 Task: Create a task  Implement a new cloud-based logistics management system for a company , assign it to team member softage.2@softage.net in the project AnchorTech and update the status of the task to  On Track  , set the priority of the task to High
Action: Mouse moved to (79, 59)
Screenshot: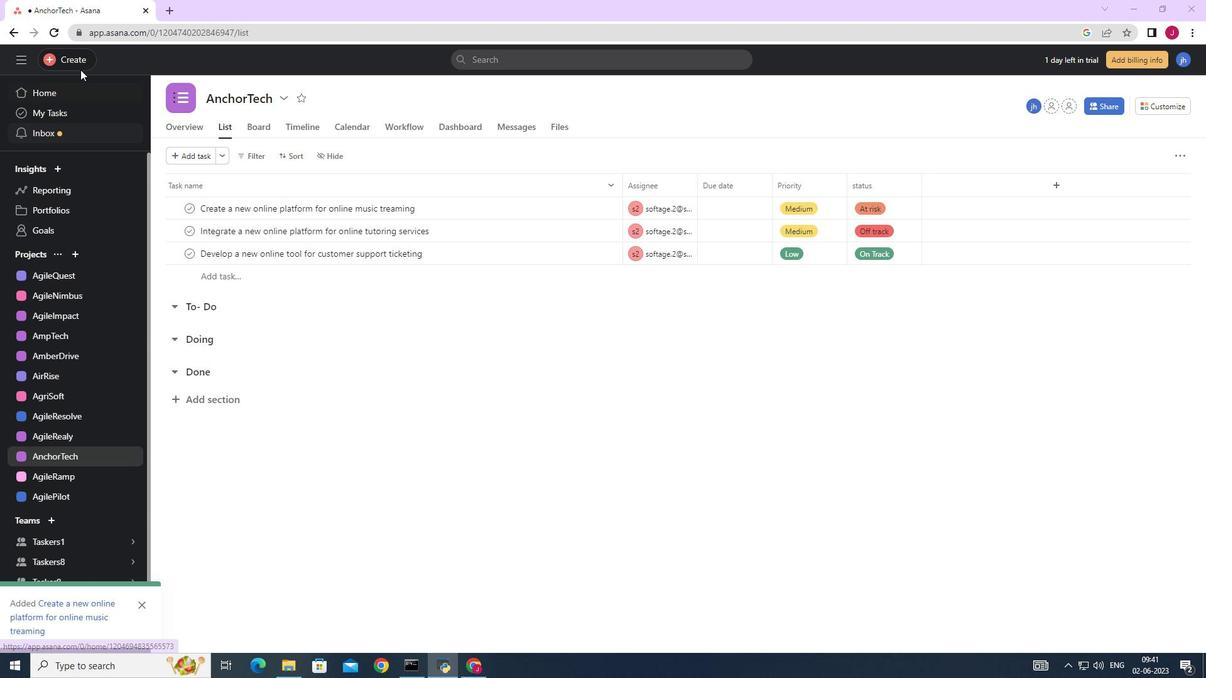 
Action: Mouse pressed left at (79, 59)
Screenshot: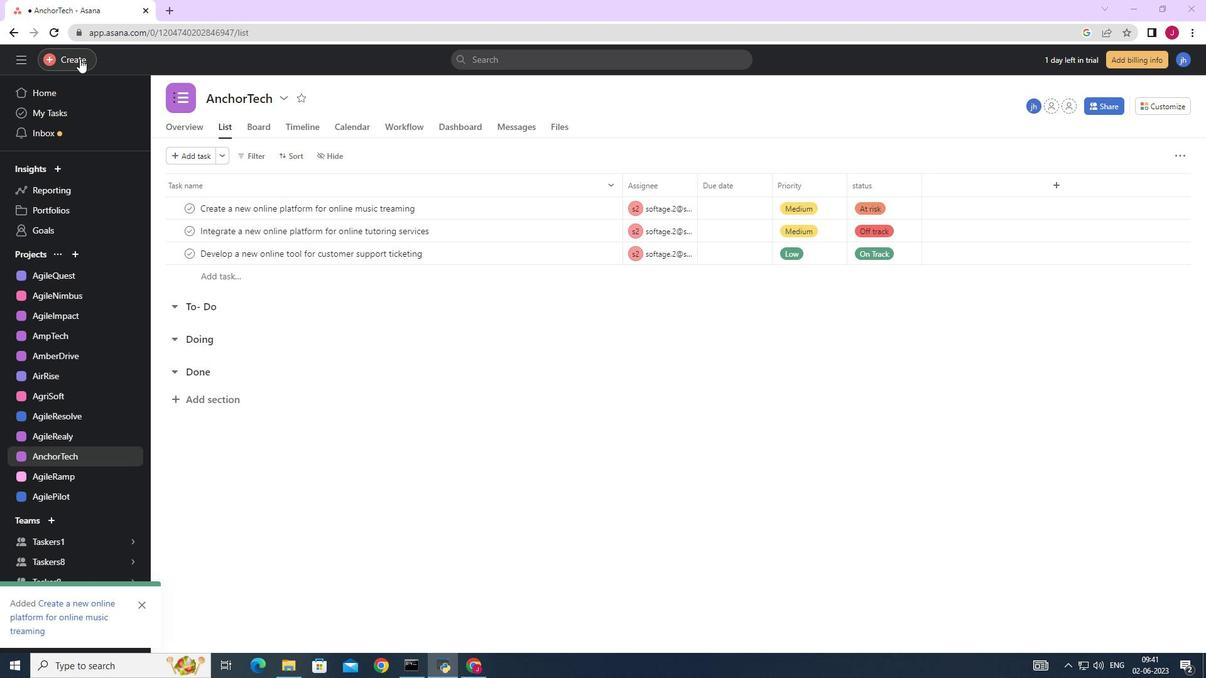 
Action: Mouse moved to (153, 65)
Screenshot: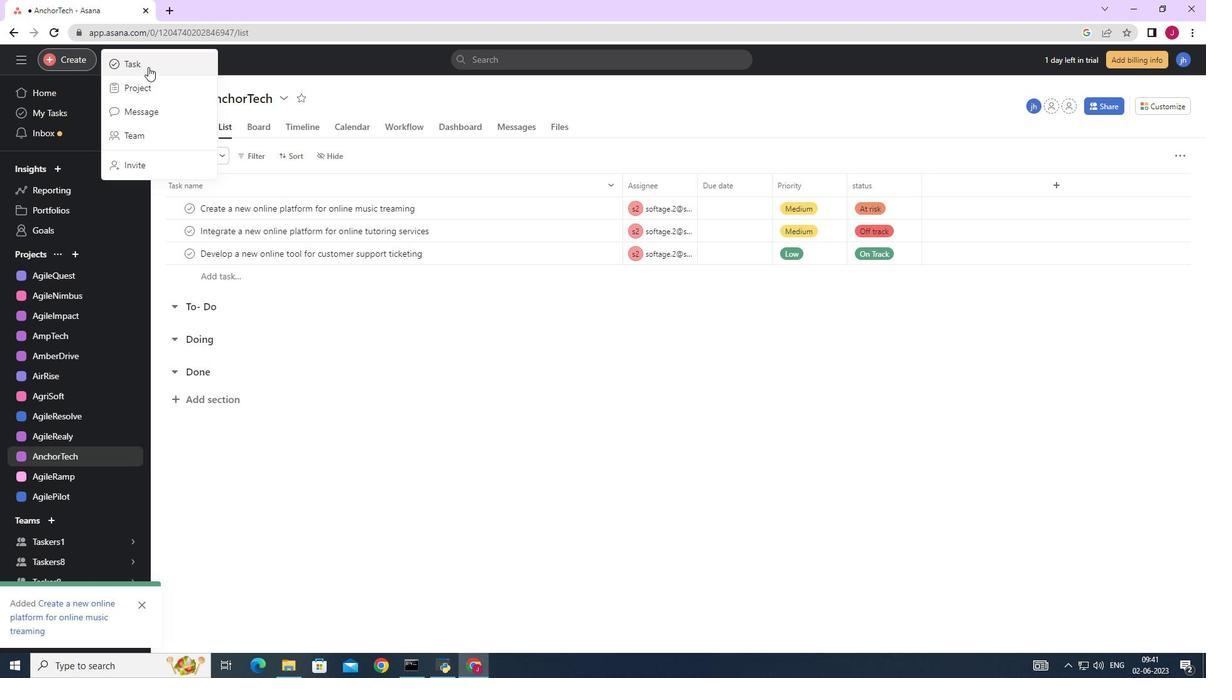 
Action: Mouse pressed left at (153, 65)
Screenshot: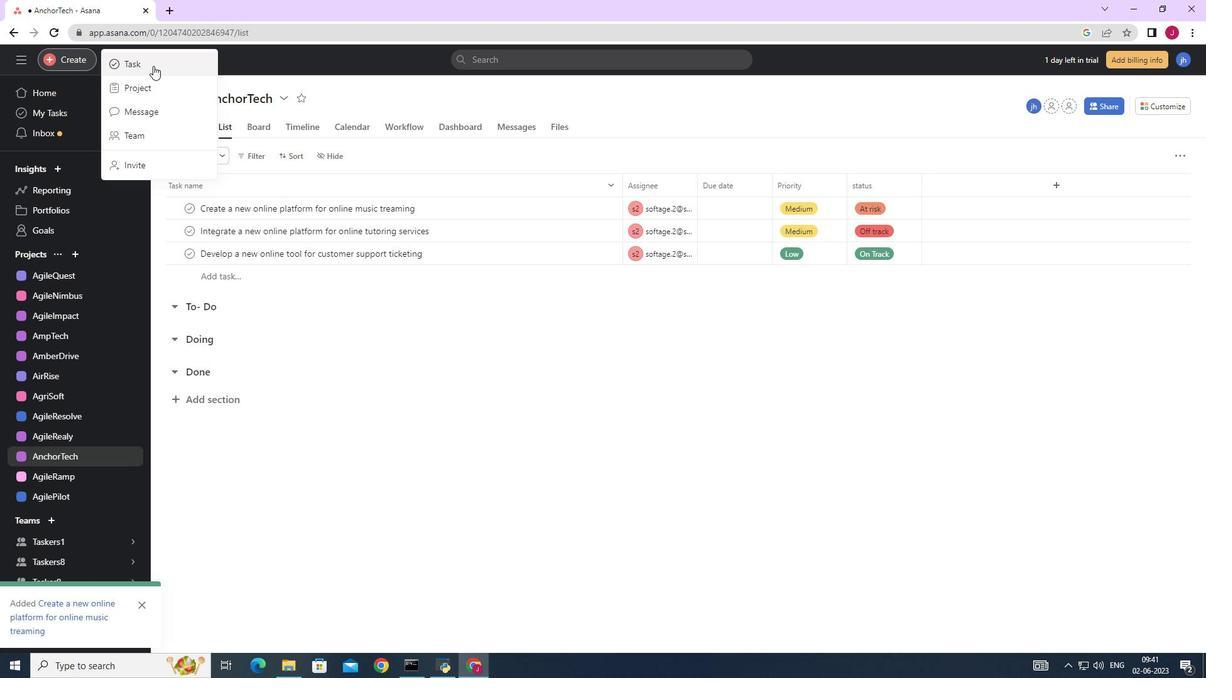 
Action: Mouse moved to (981, 418)
Screenshot: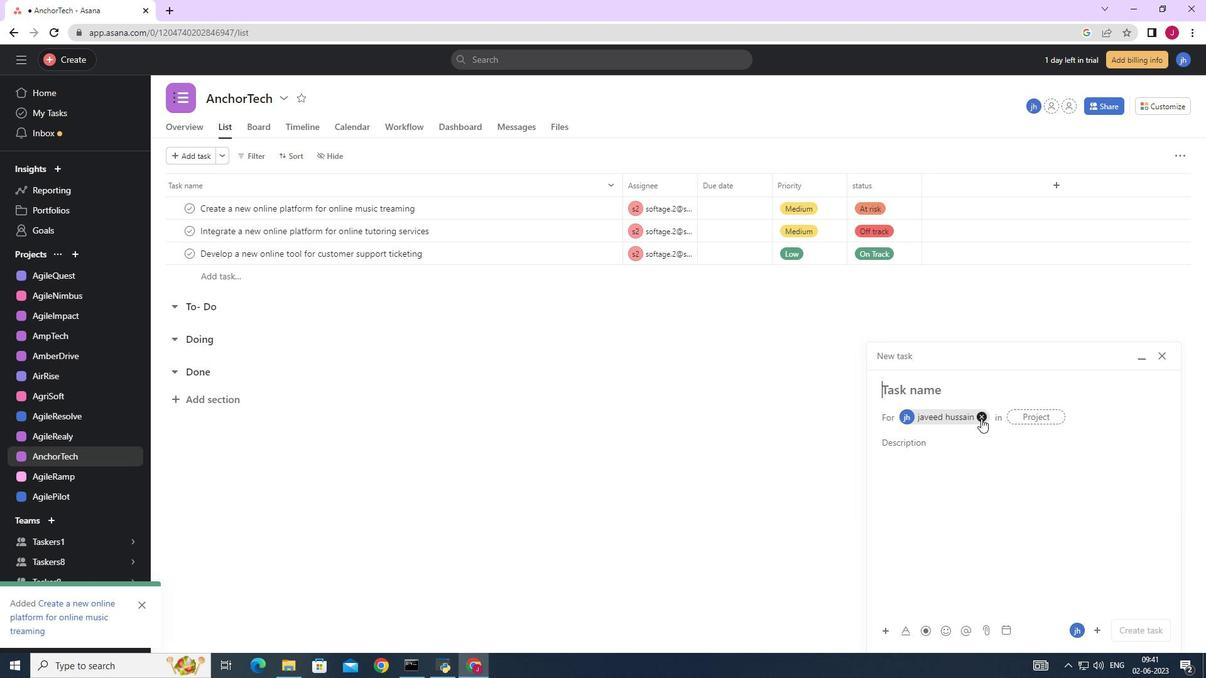 
Action: Mouse pressed left at (981, 418)
Screenshot: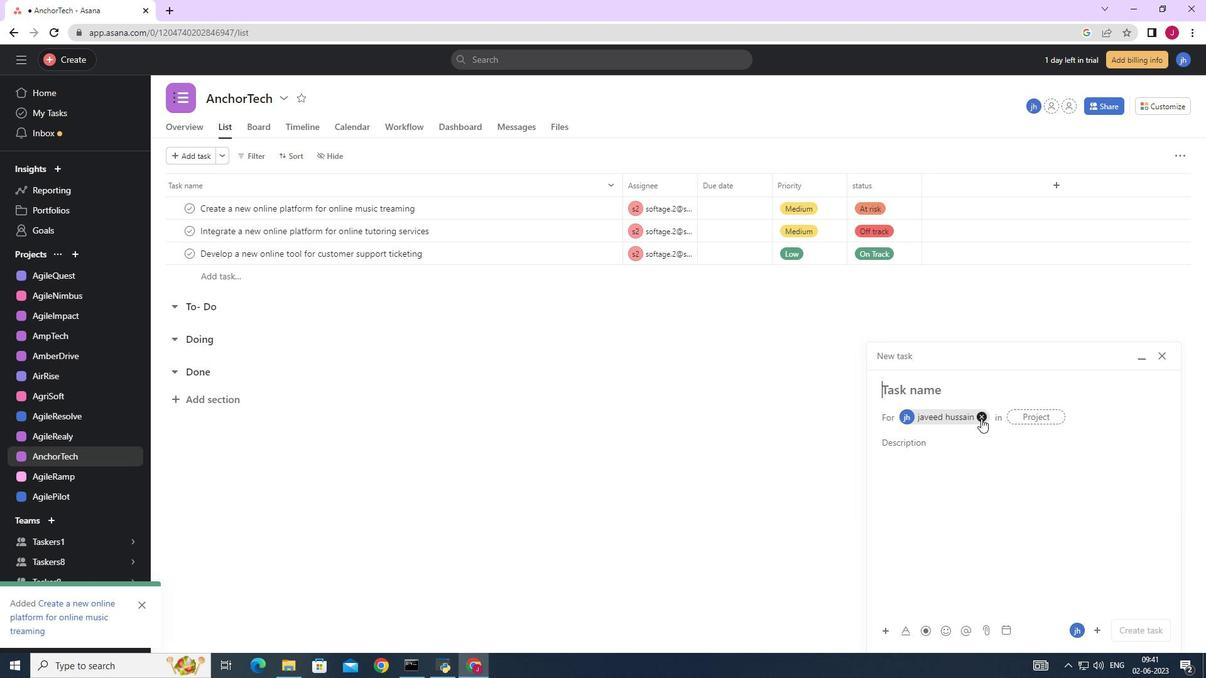 
Action: Mouse moved to (911, 391)
Screenshot: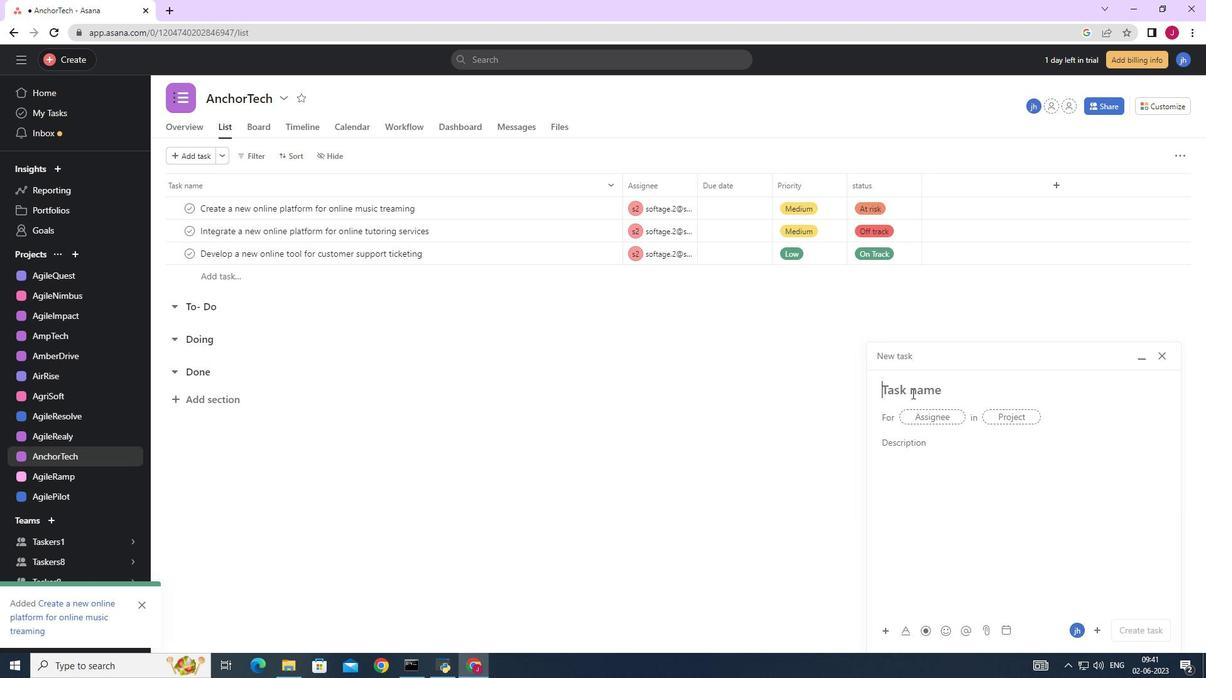 
Action: Mouse pressed left at (911, 391)
Screenshot: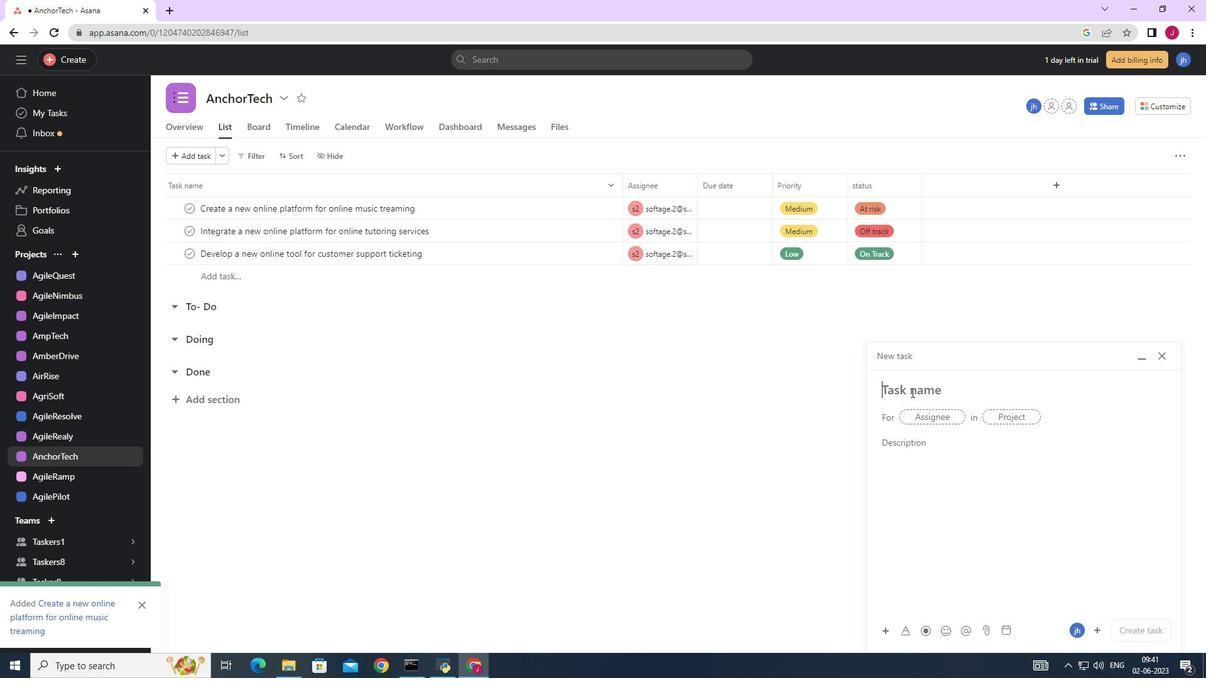 
Action: Key pressed <Key.caps_lock>I<Key.caps_lock>mplement<Key.space>a<Key.space>new<Key.space>cloud0<Key.backspace>-based<Key.space>logistics<Key.space>management<Key.space>system<Key.space>for<Key.space>a<Key.space>company
Screenshot: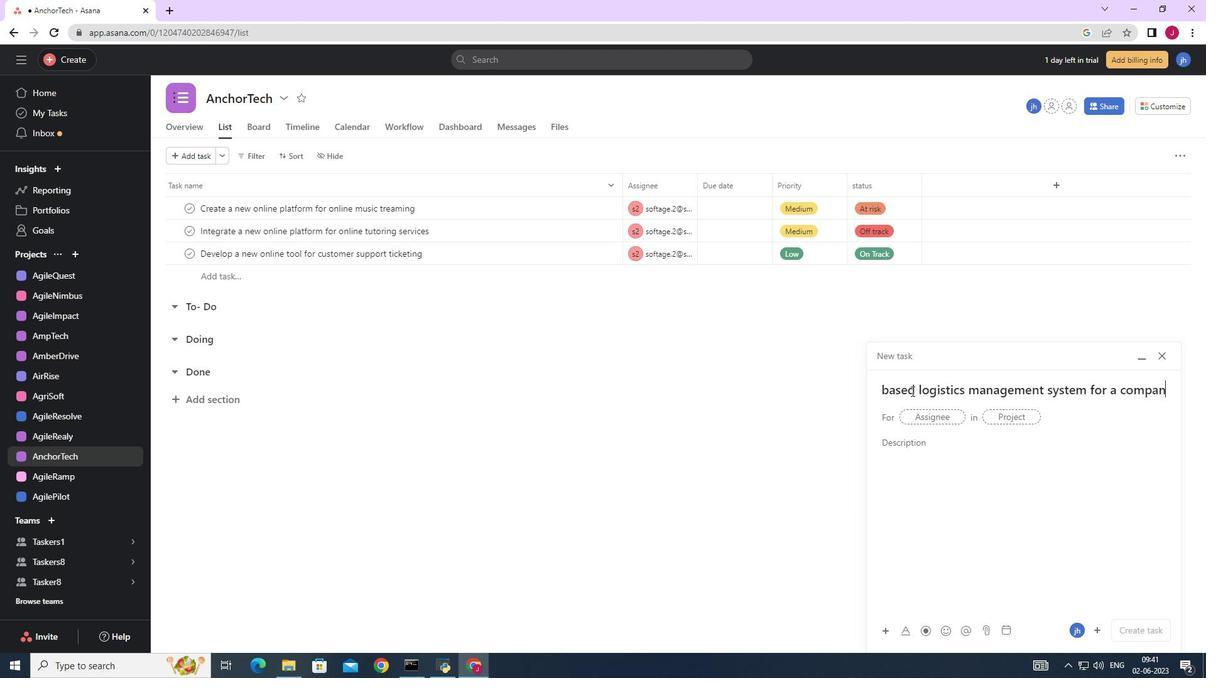 
Action: Mouse moved to (925, 419)
Screenshot: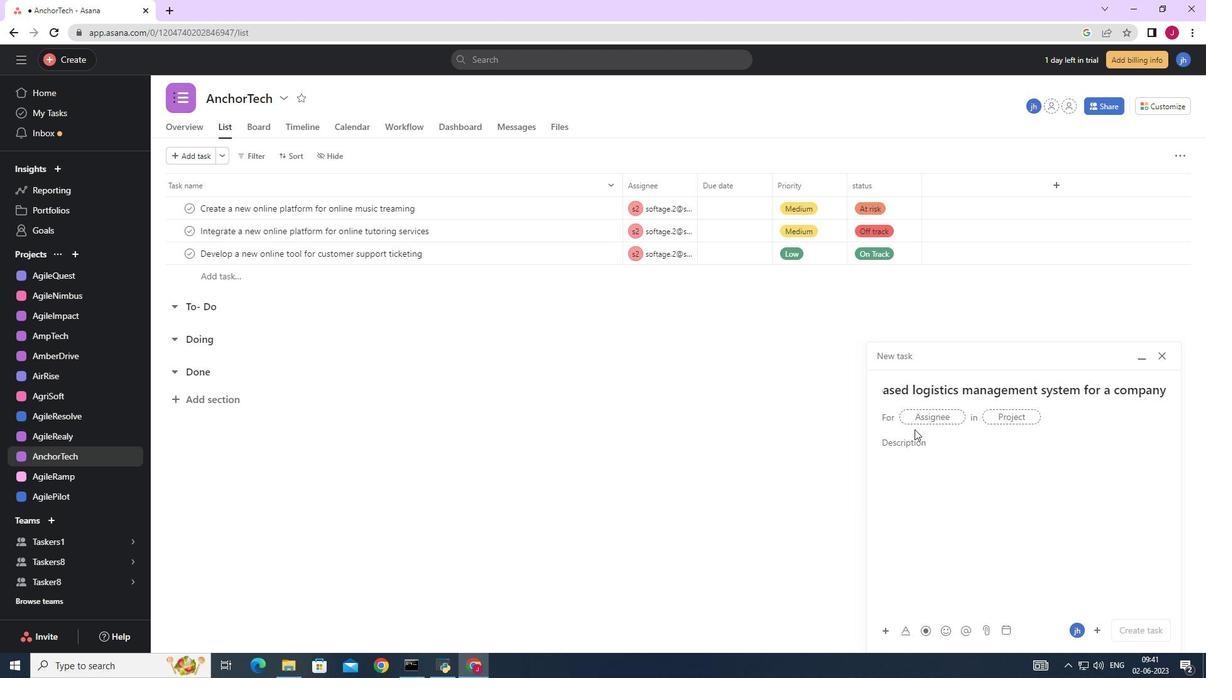 
Action: Mouse pressed left at (925, 419)
Screenshot: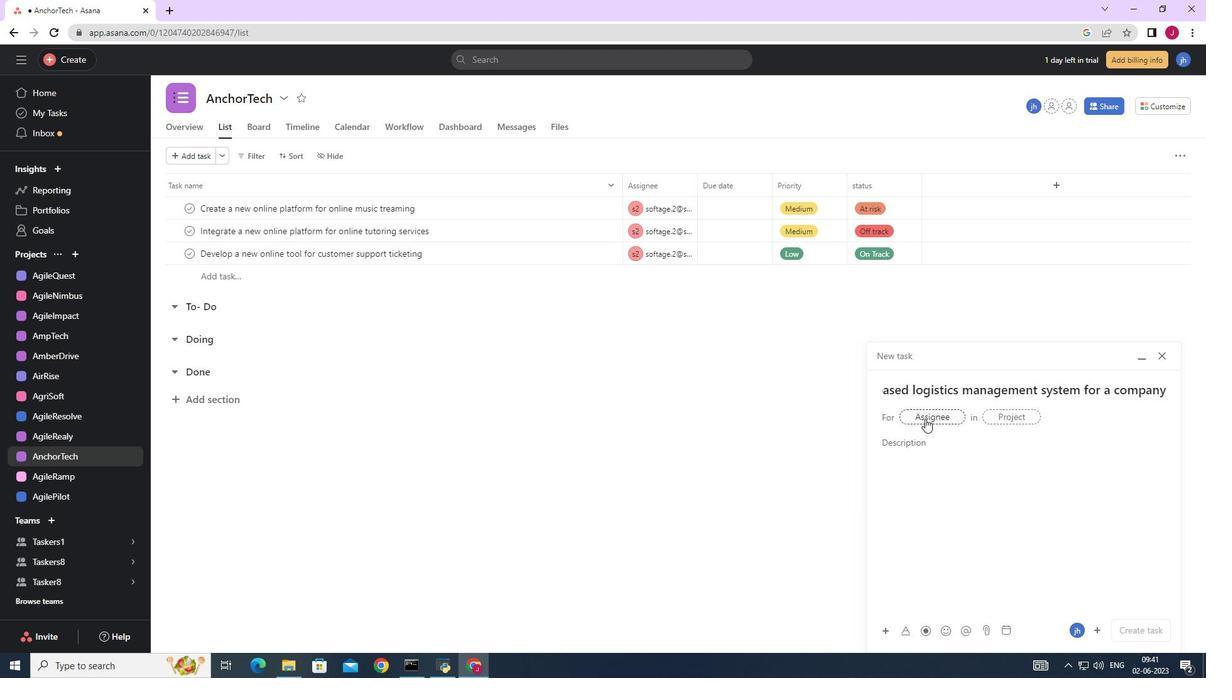 
Action: Key pressed softage.2
Screenshot: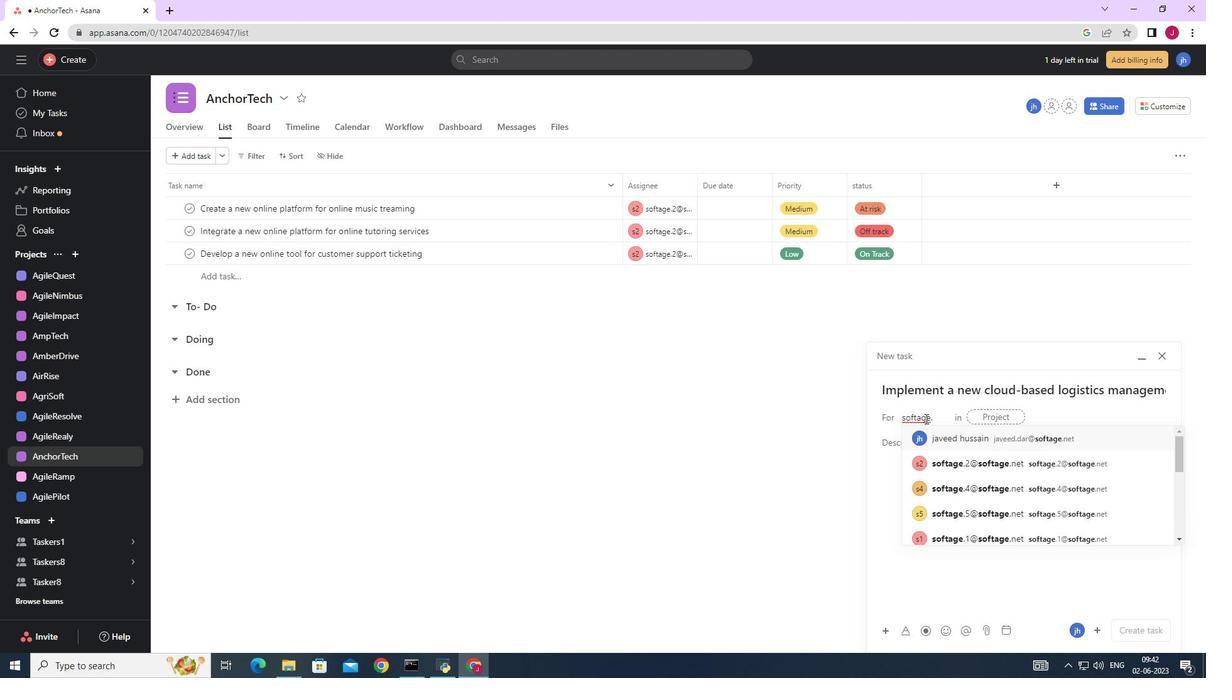 
Action: Mouse moved to (959, 439)
Screenshot: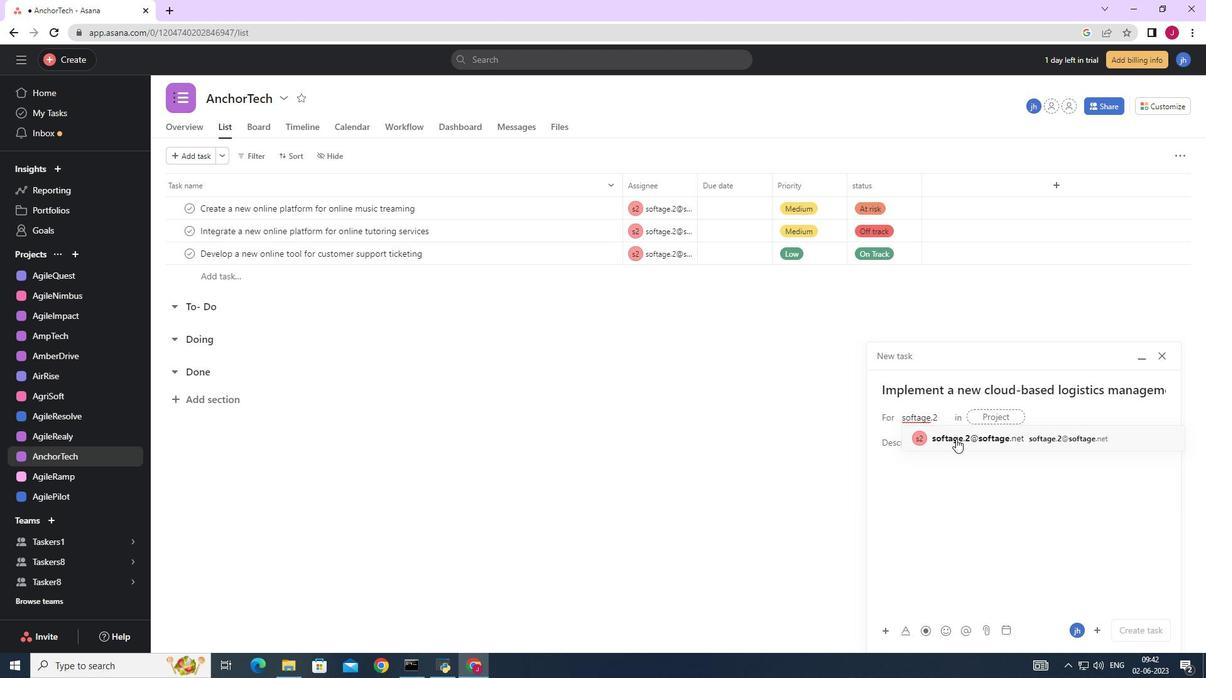 
Action: Mouse pressed left at (959, 439)
Screenshot: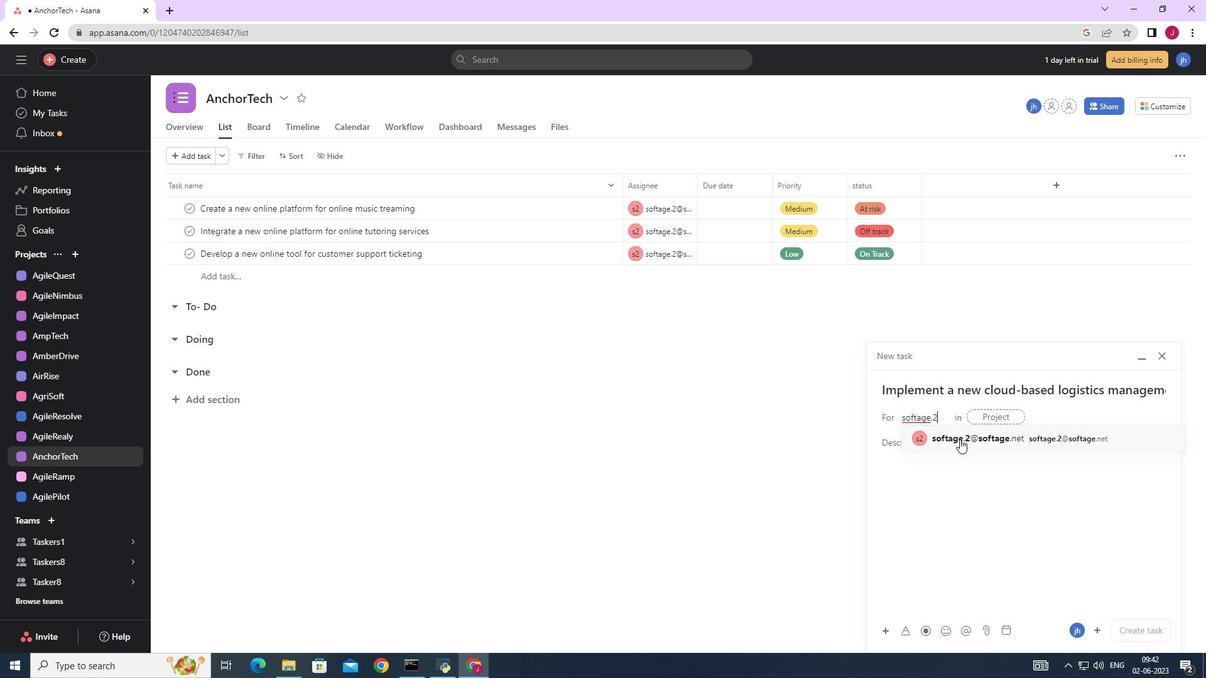 
Action: Mouse moved to (814, 439)
Screenshot: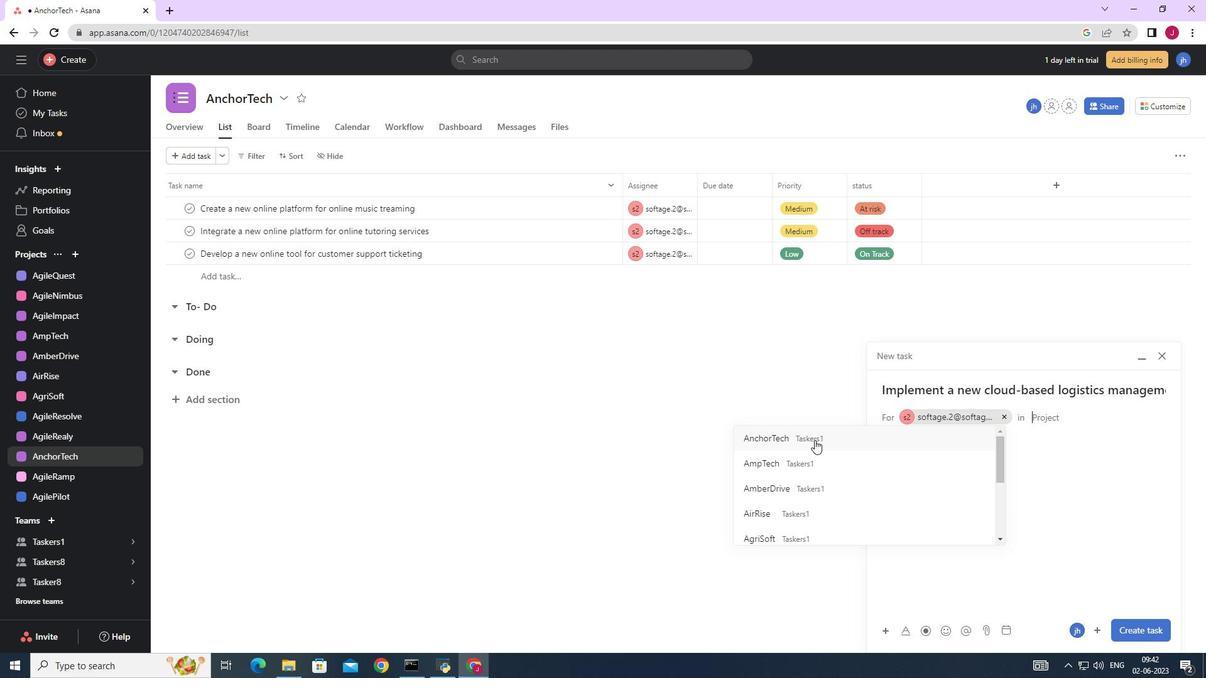 
Action: Mouse pressed left at (814, 439)
Screenshot: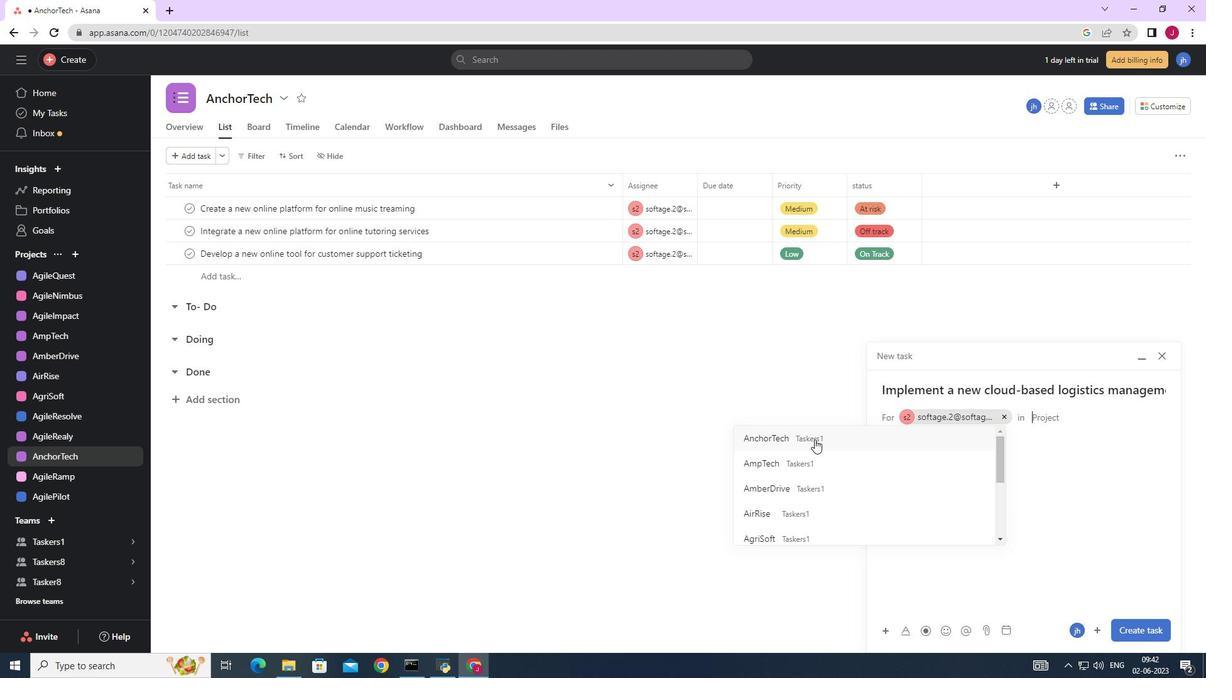 
Action: Mouse moved to (940, 447)
Screenshot: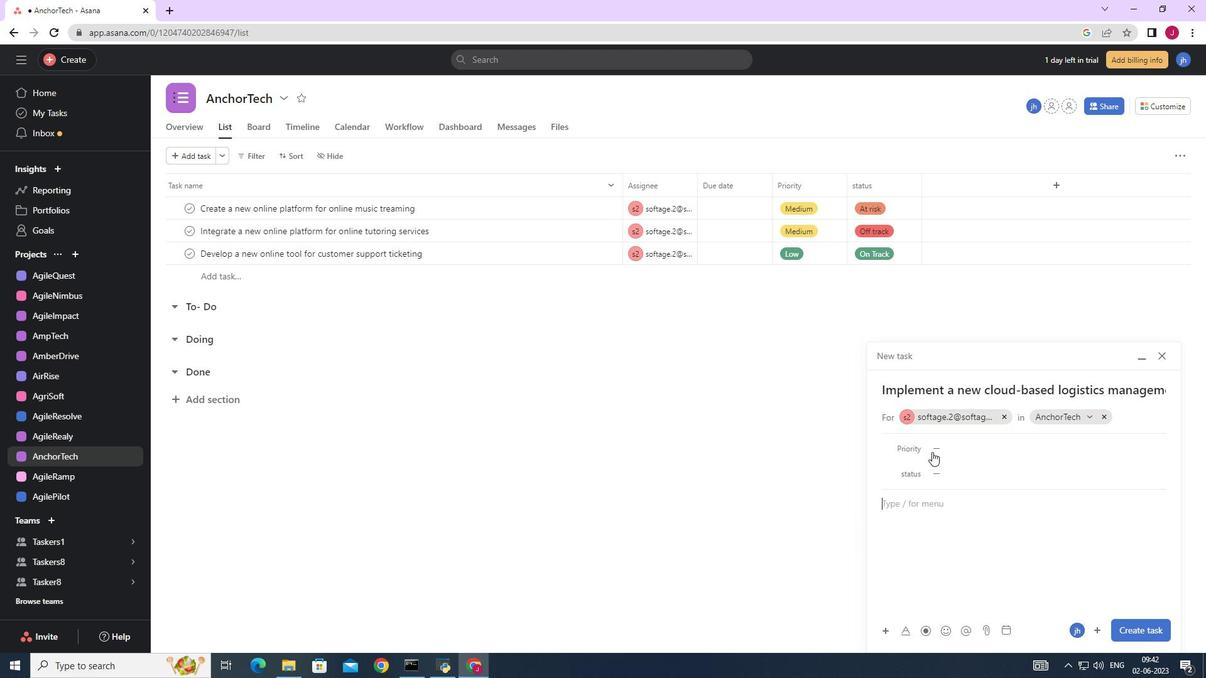 
Action: Mouse pressed left at (940, 447)
Screenshot: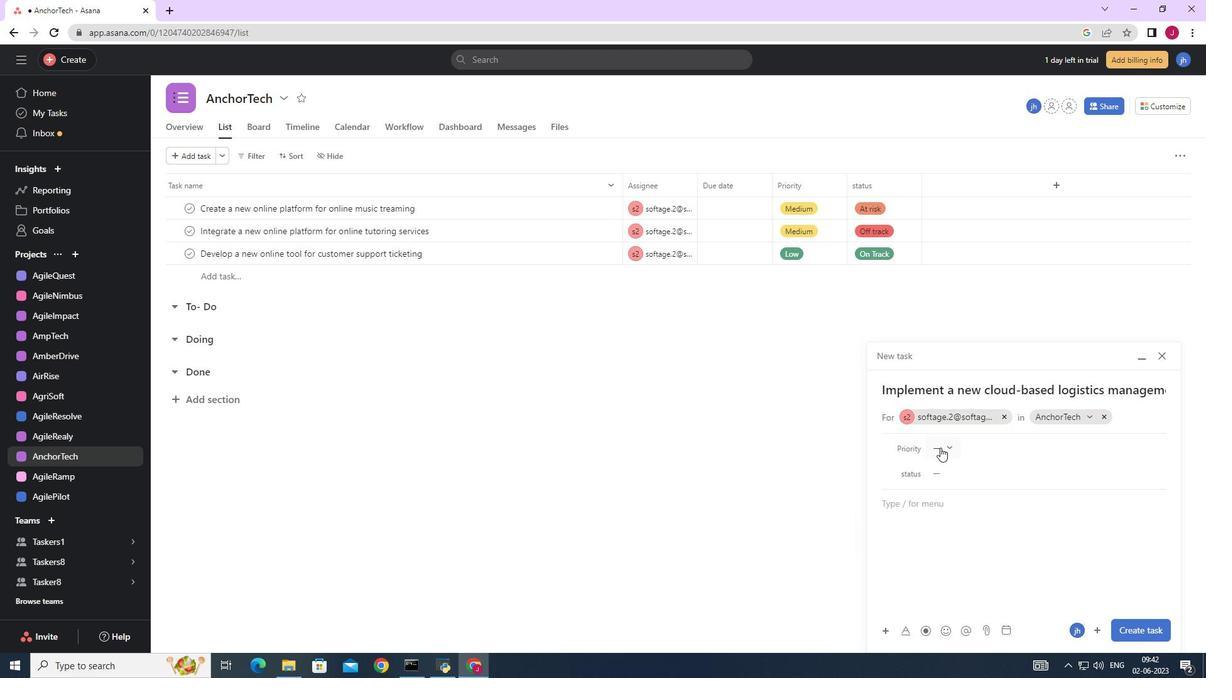 
Action: Mouse moved to (962, 485)
Screenshot: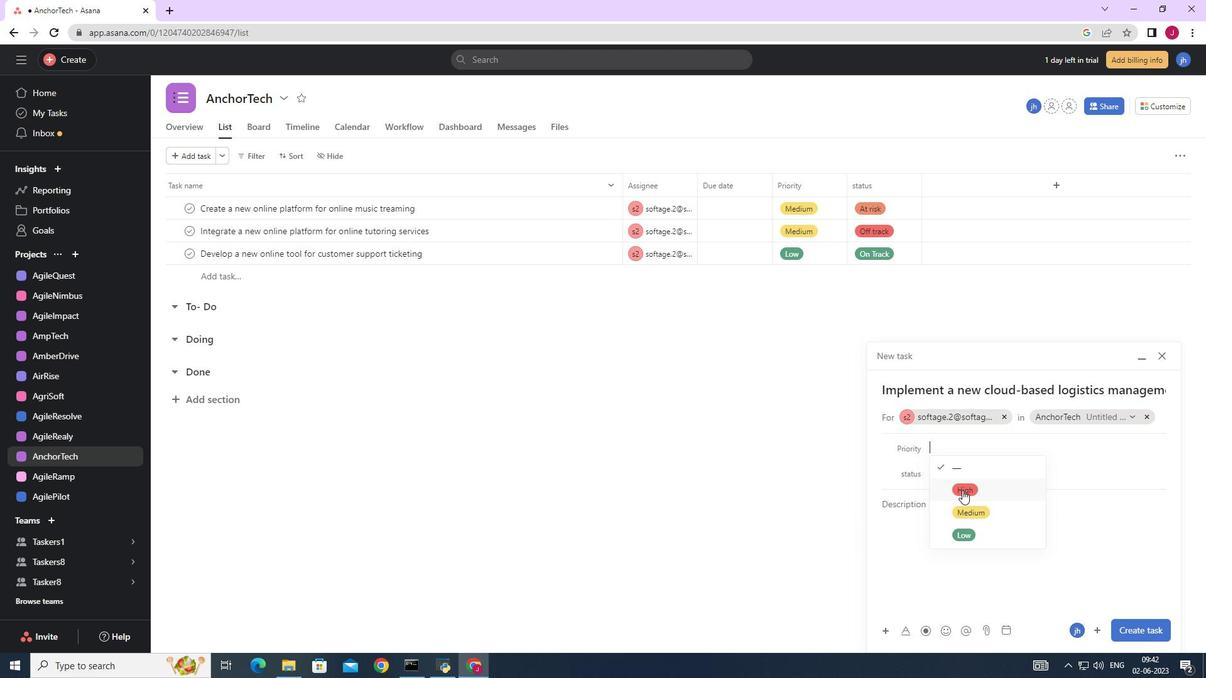 
Action: Mouse pressed left at (962, 485)
Screenshot: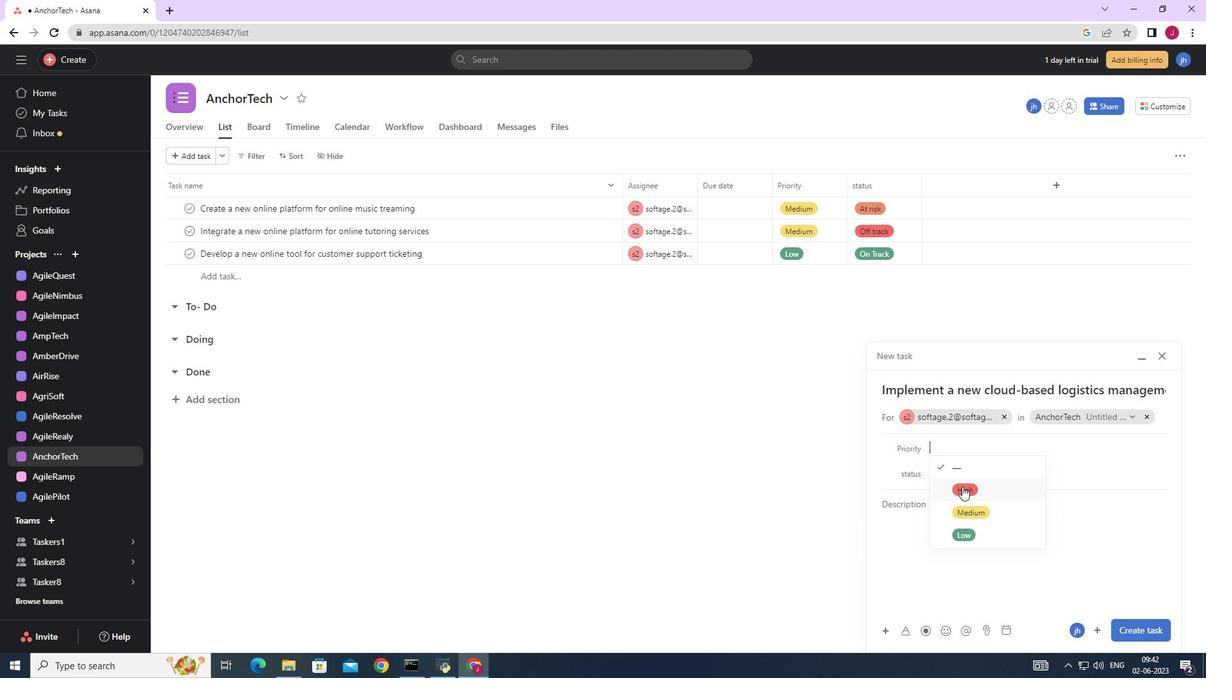 
Action: Mouse moved to (944, 468)
Screenshot: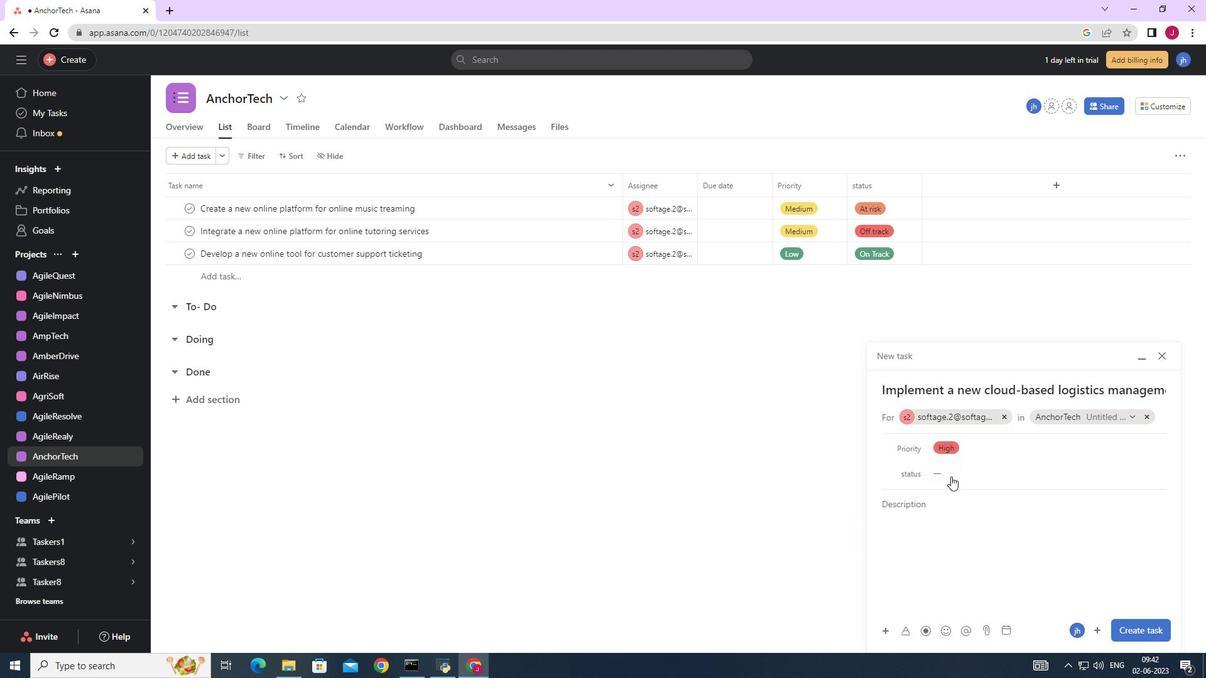 
Action: Mouse pressed left at (944, 468)
Screenshot: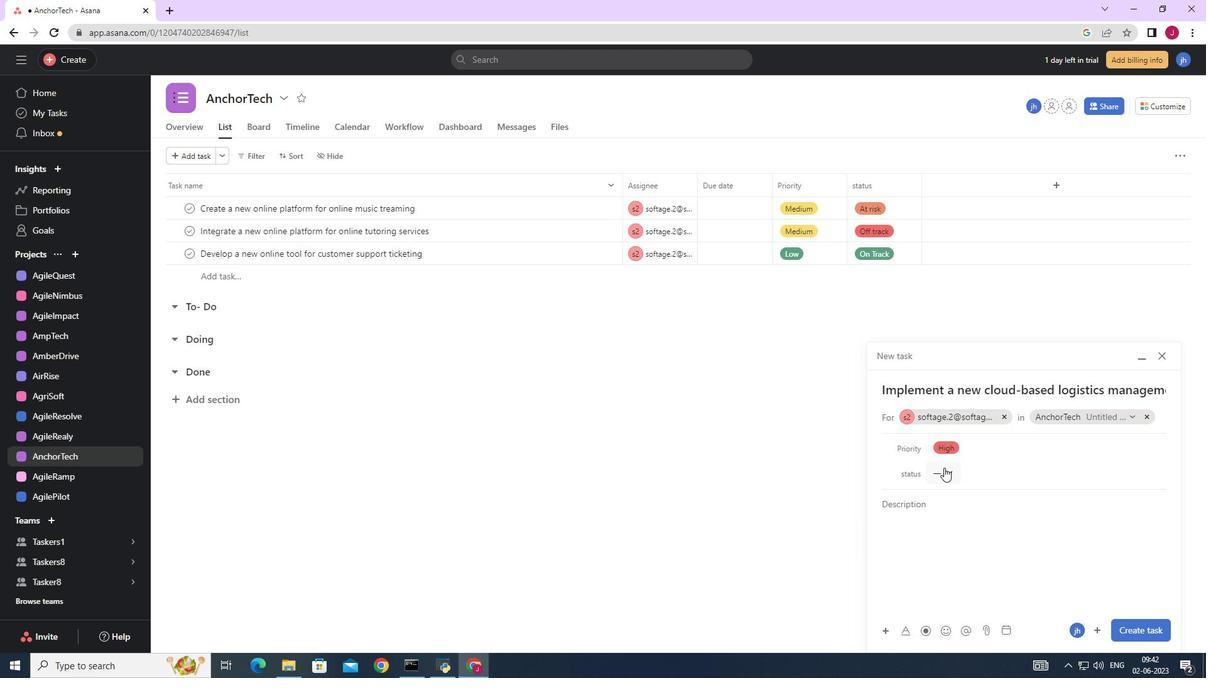 
Action: Mouse moved to (978, 512)
Screenshot: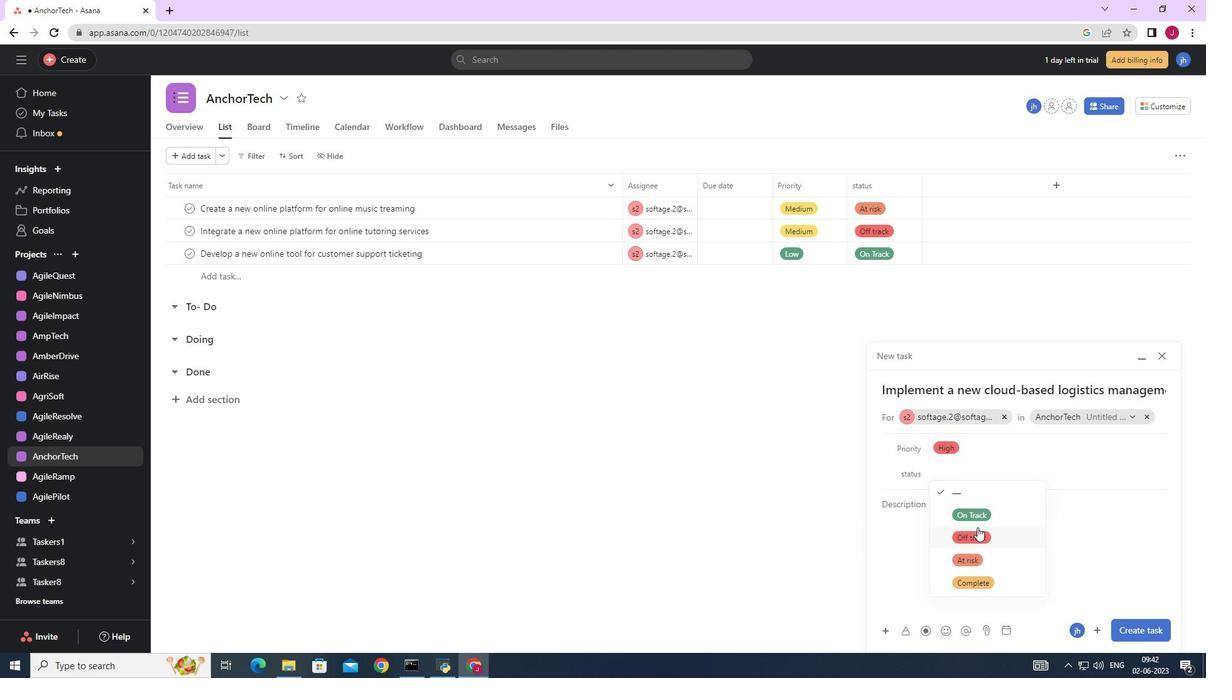 
Action: Mouse pressed left at (978, 512)
Screenshot: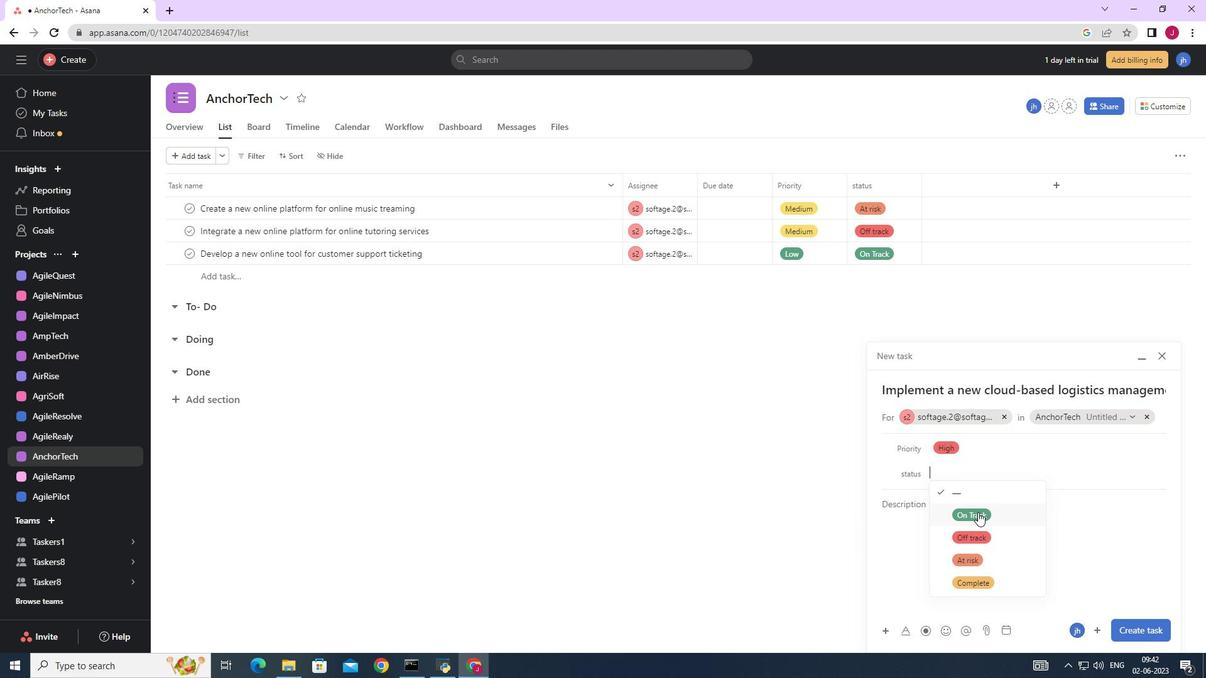 
Action: Mouse moved to (1125, 629)
Screenshot: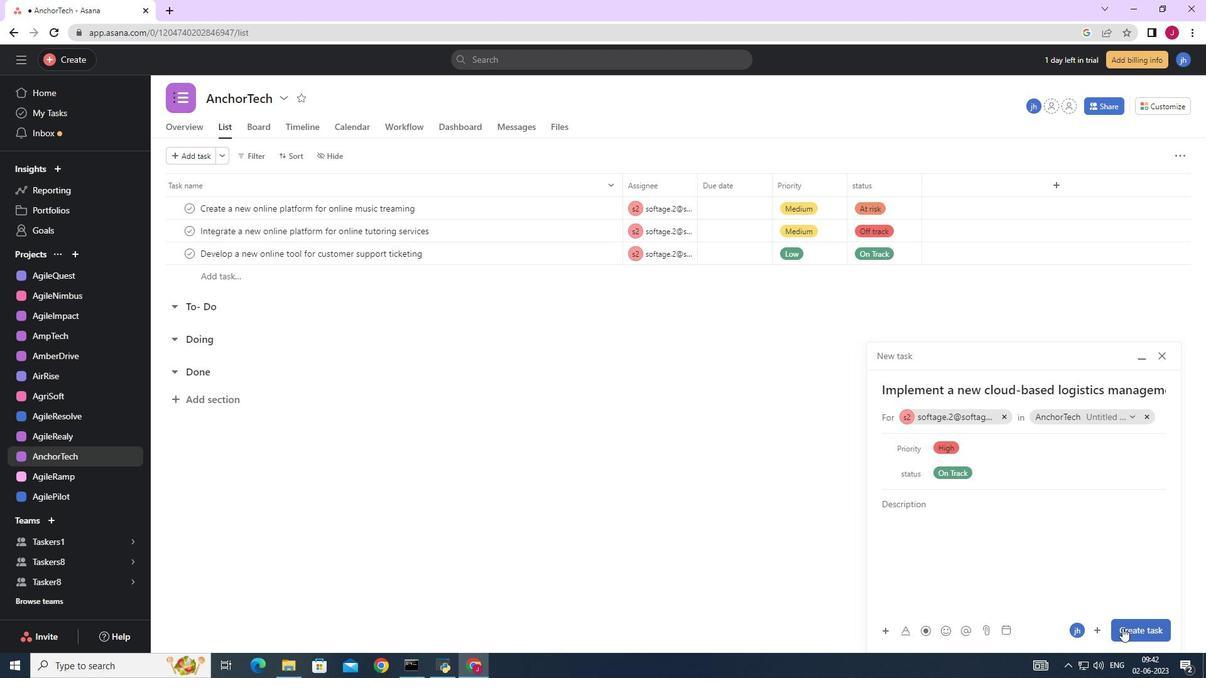 
Action: Mouse pressed left at (1125, 629)
Screenshot: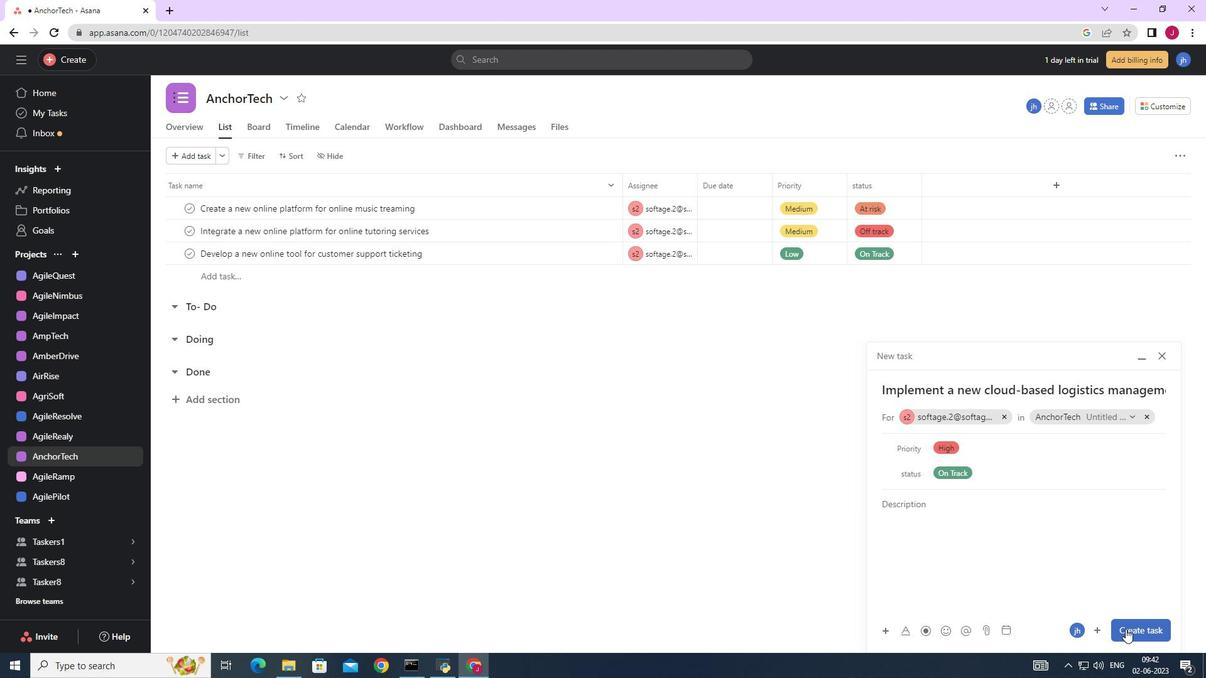
Action: Mouse moved to (1122, 629)
Screenshot: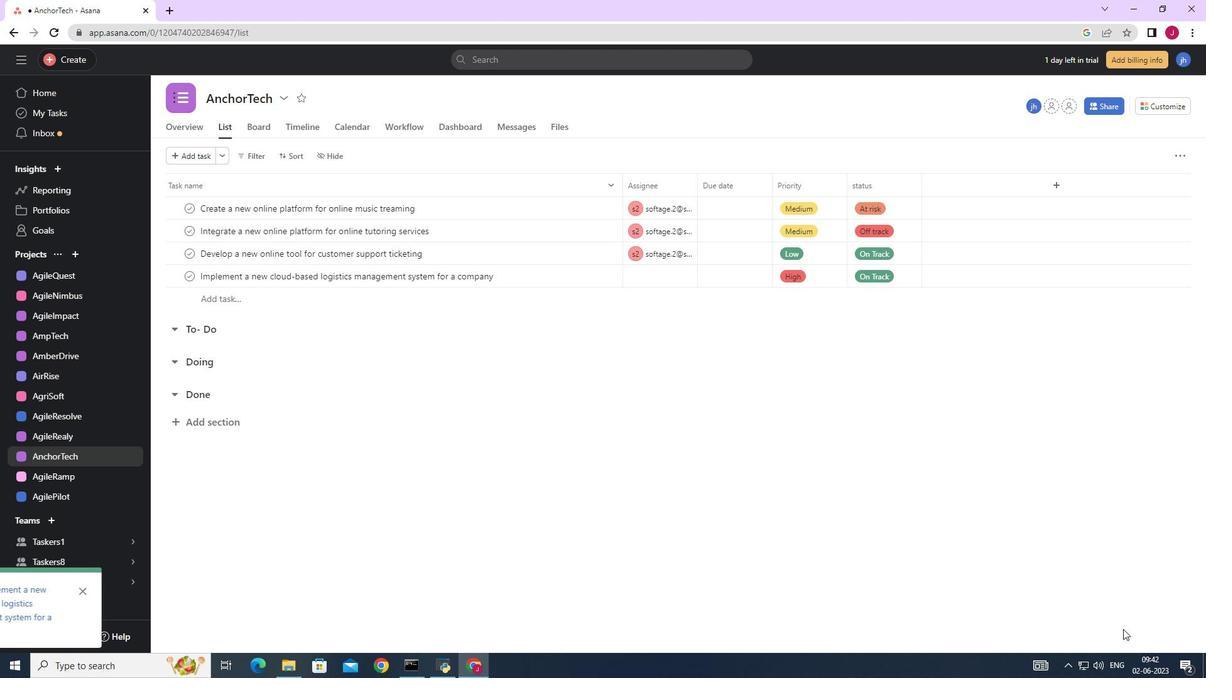 
